Task: Clear the last hour site settings.
Action: Mouse moved to (1050, 27)
Screenshot: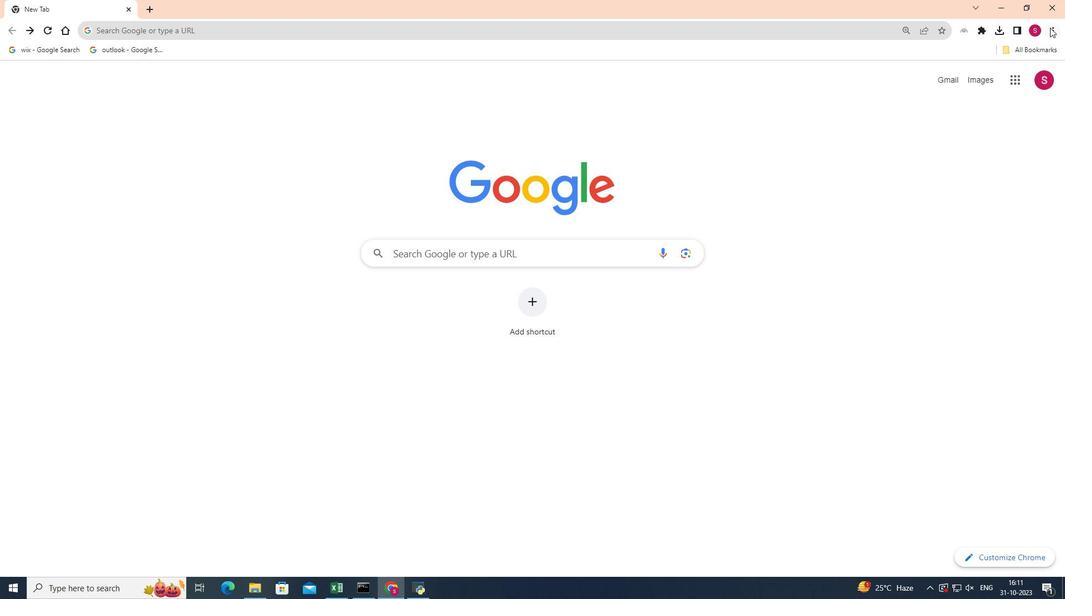 
Action: Mouse pressed left at (1050, 27)
Screenshot: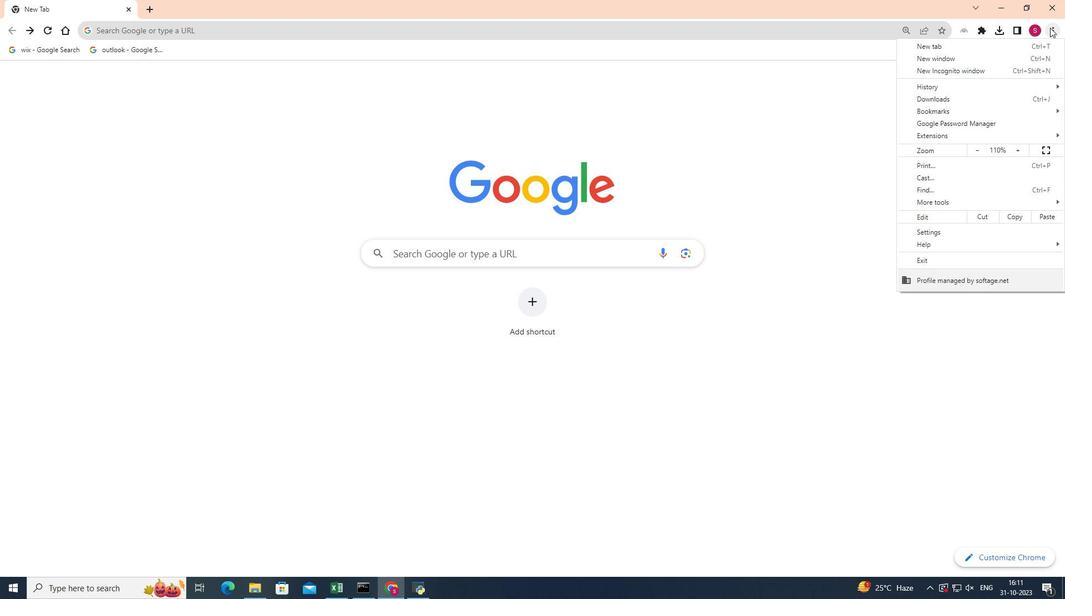 
Action: Mouse moved to (934, 202)
Screenshot: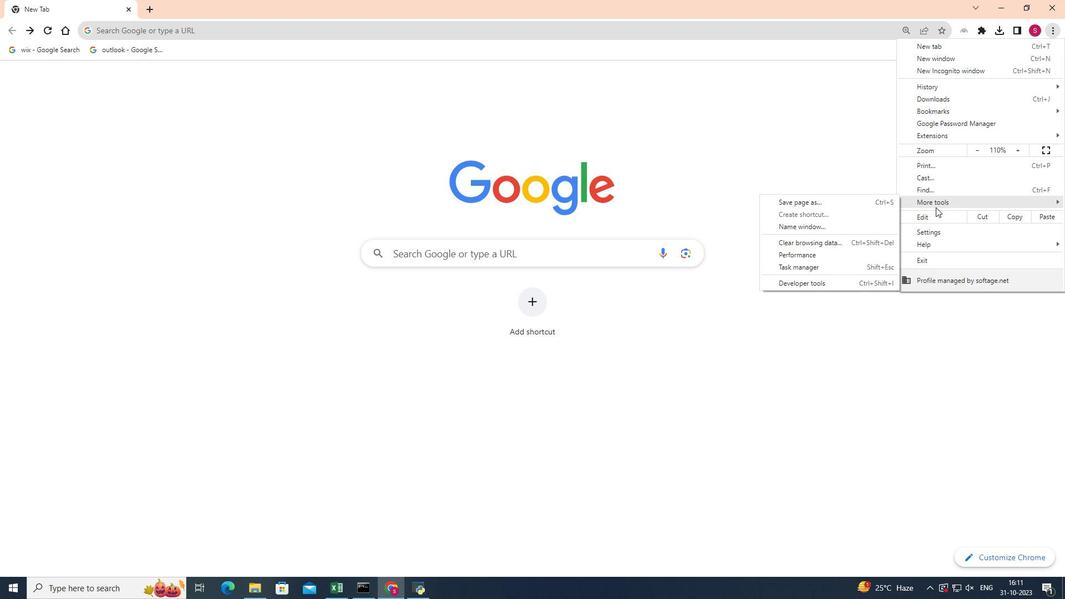 
Action: Mouse pressed left at (934, 202)
Screenshot: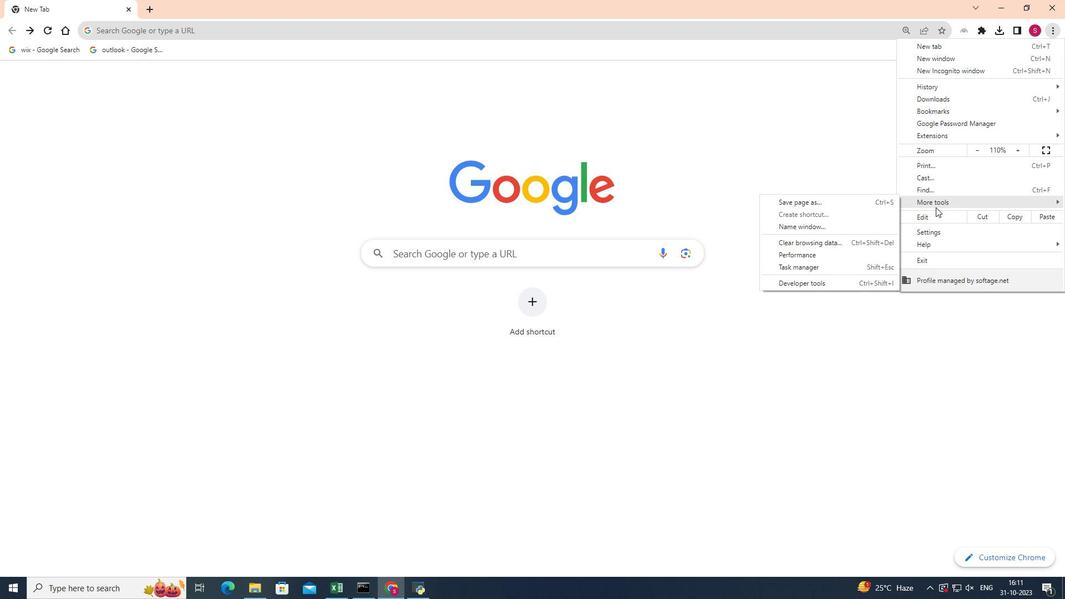 
Action: Mouse moved to (936, 207)
Screenshot: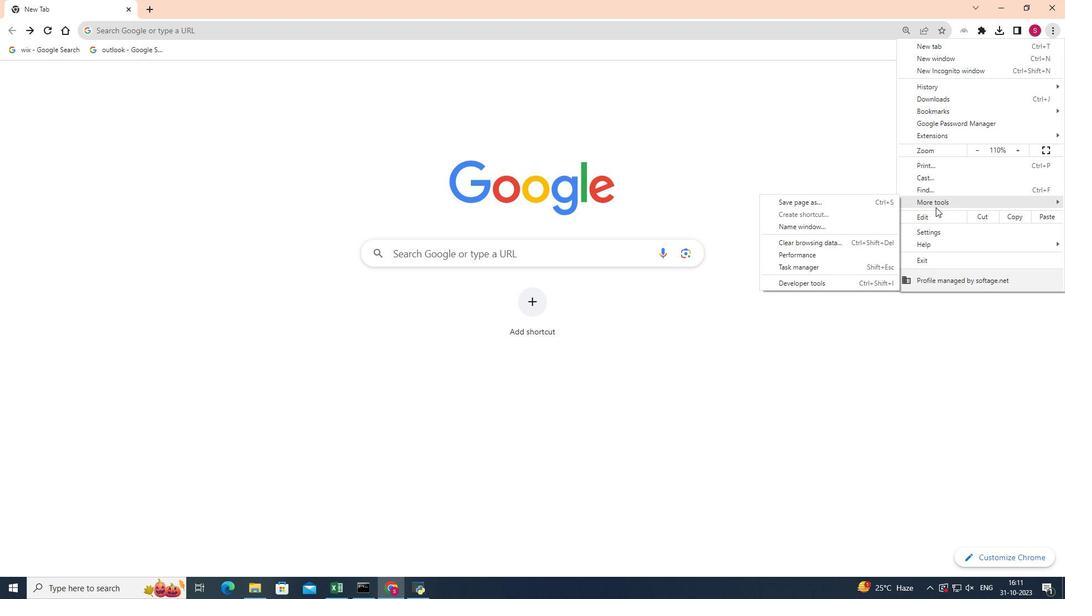 
Action: Mouse pressed left at (936, 207)
Screenshot: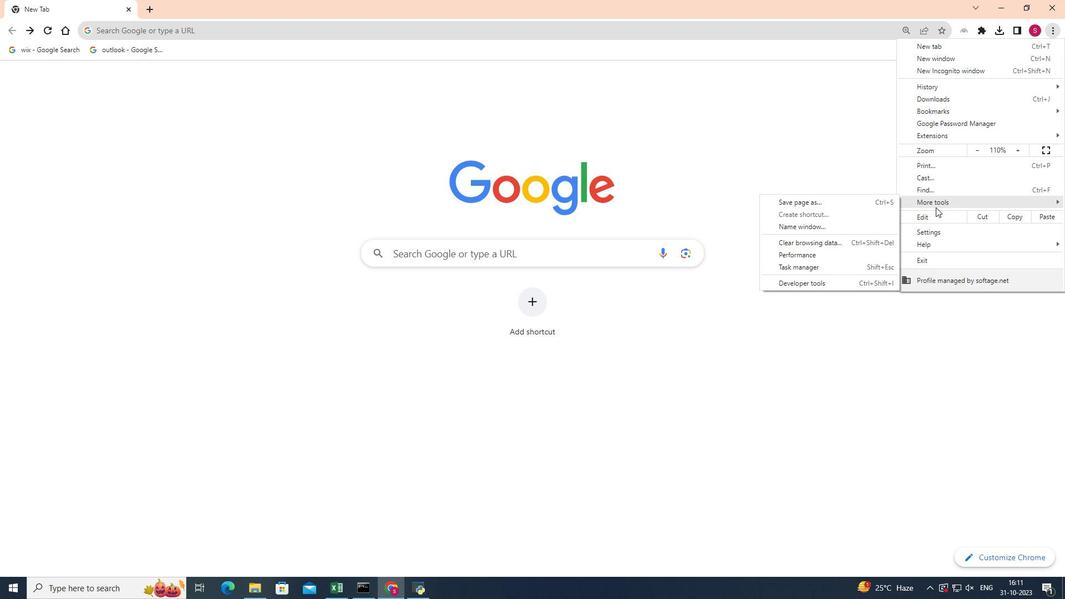 
Action: Mouse moved to (841, 238)
Screenshot: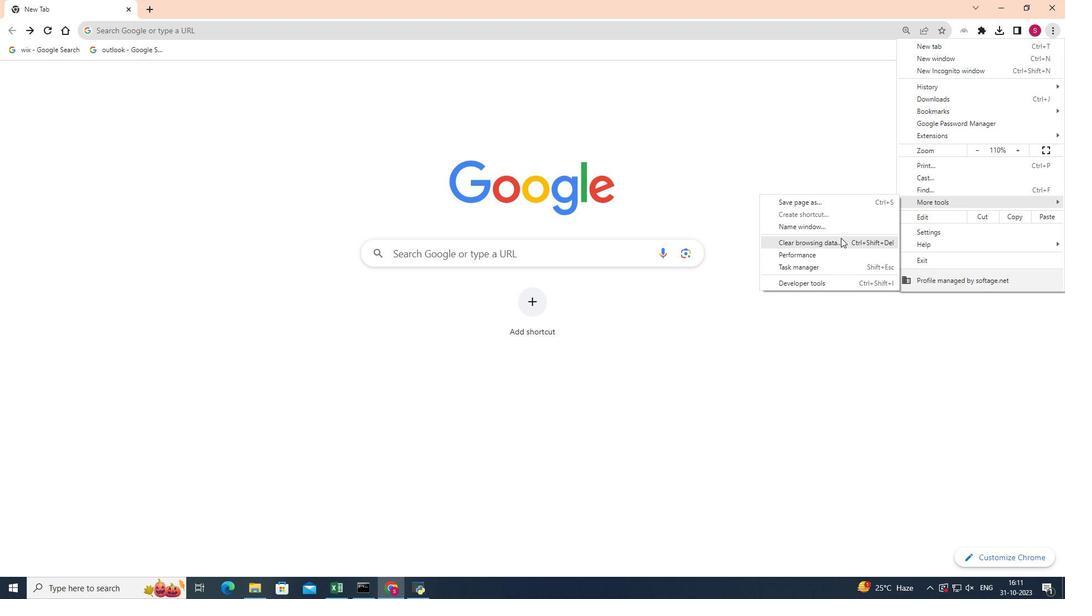 
Action: Mouse pressed left at (841, 238)
Screenshot: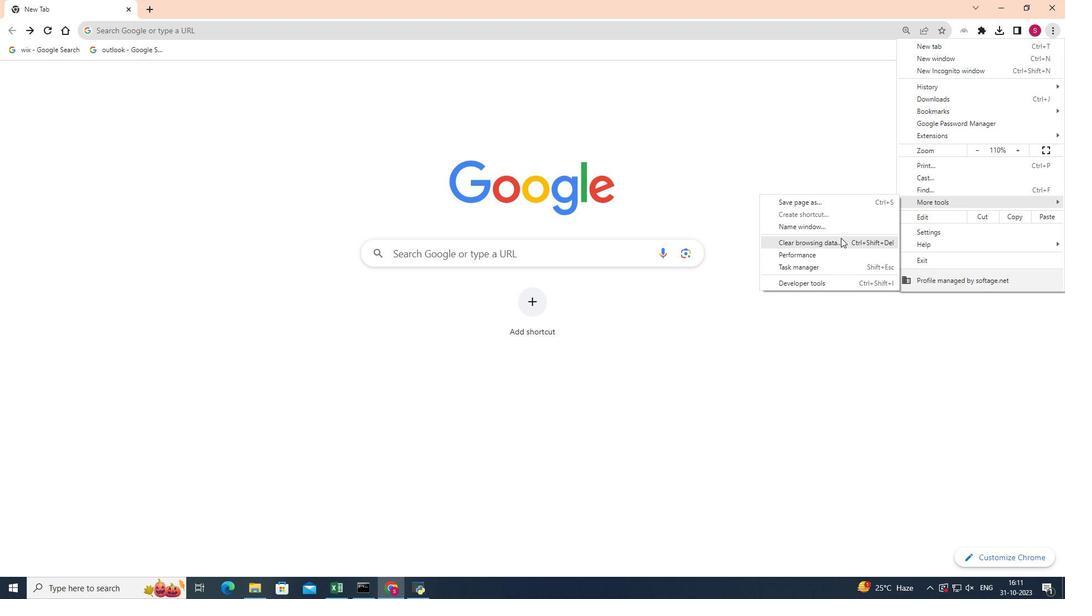 
Action: Mouse moved to (600, 176)
Screenshot: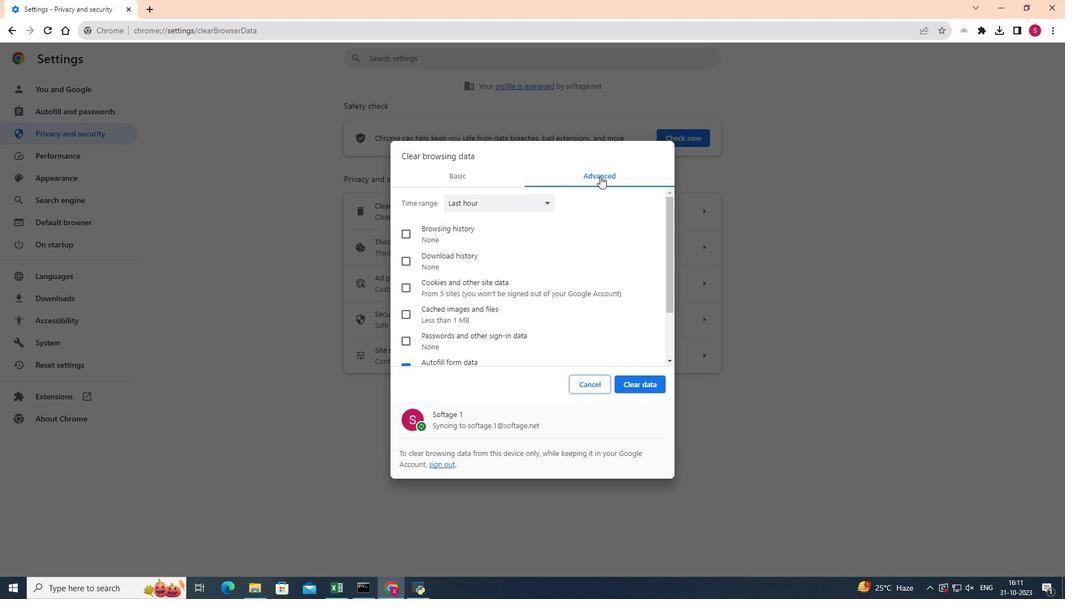 
Action: Mouse pressed left at (600, 176)
Screenshot: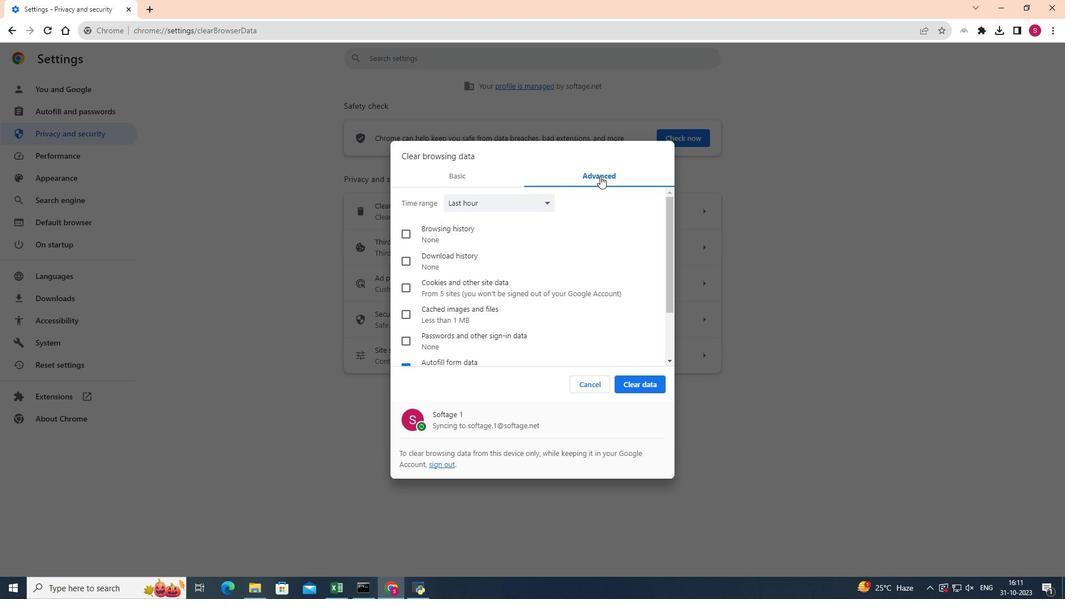 
Action: Mouse moved to (534, 200)
Screenshot: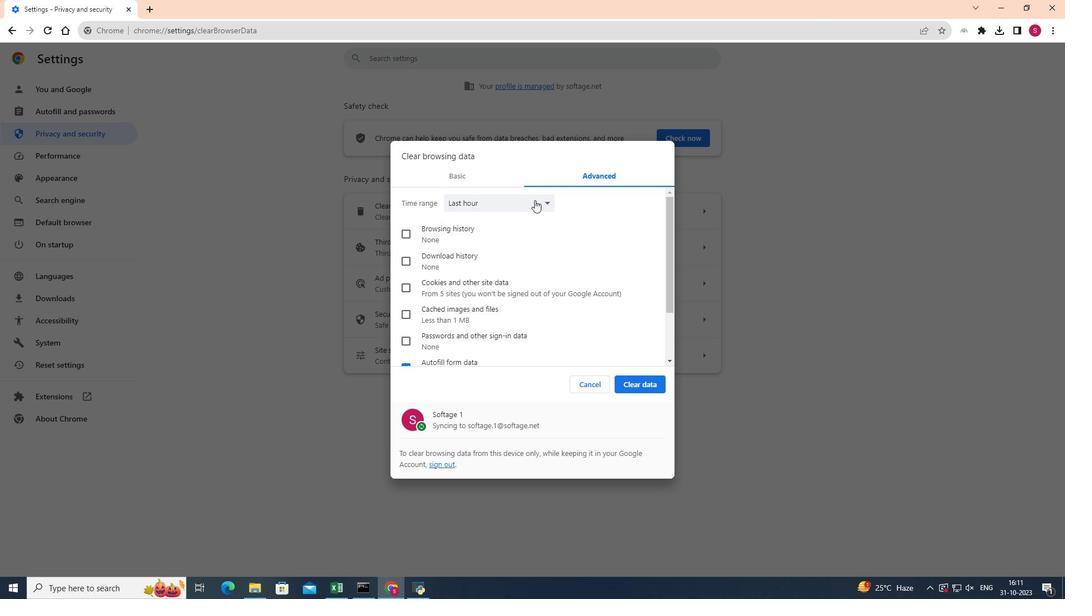 
Action: Mouse pressed left at (534, 200)
Screenshot: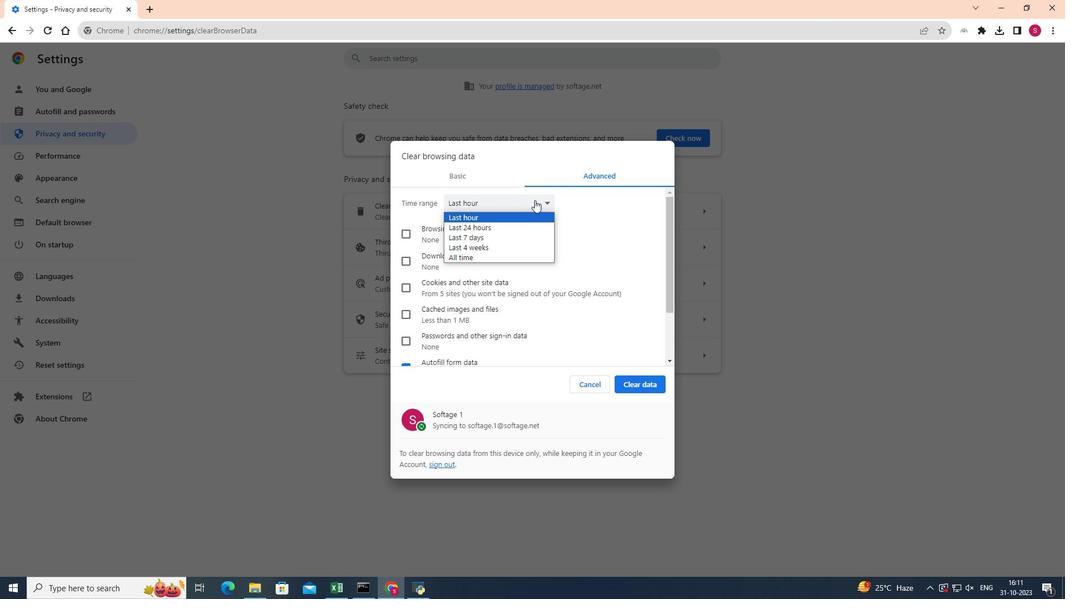 
Action: Mouse moved to (493, 215)
Screenshot: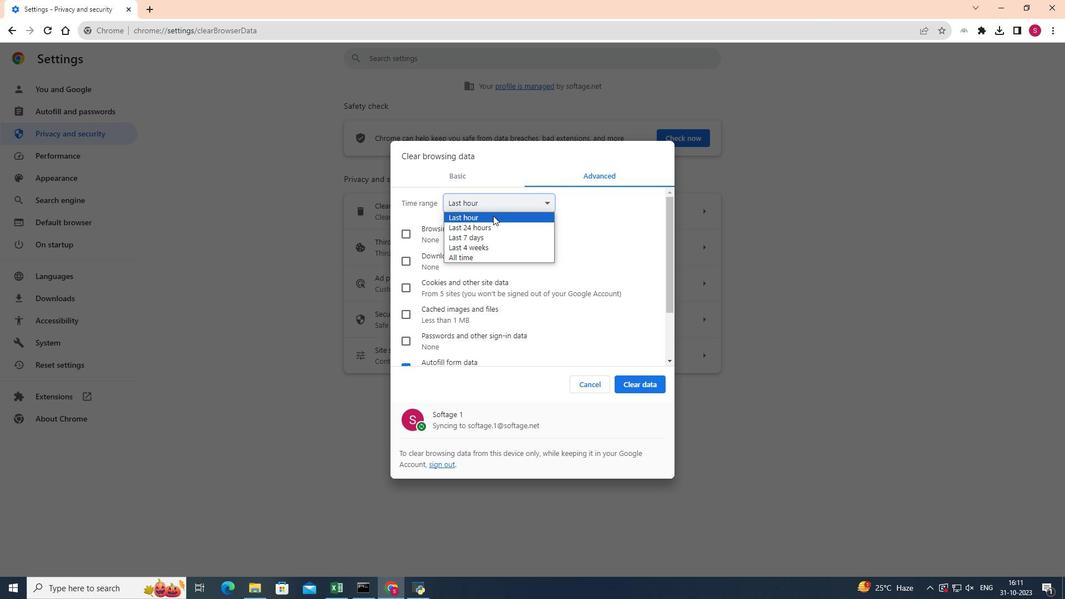 
Action: Mouse pressed left at (493, 215)
Screenshot: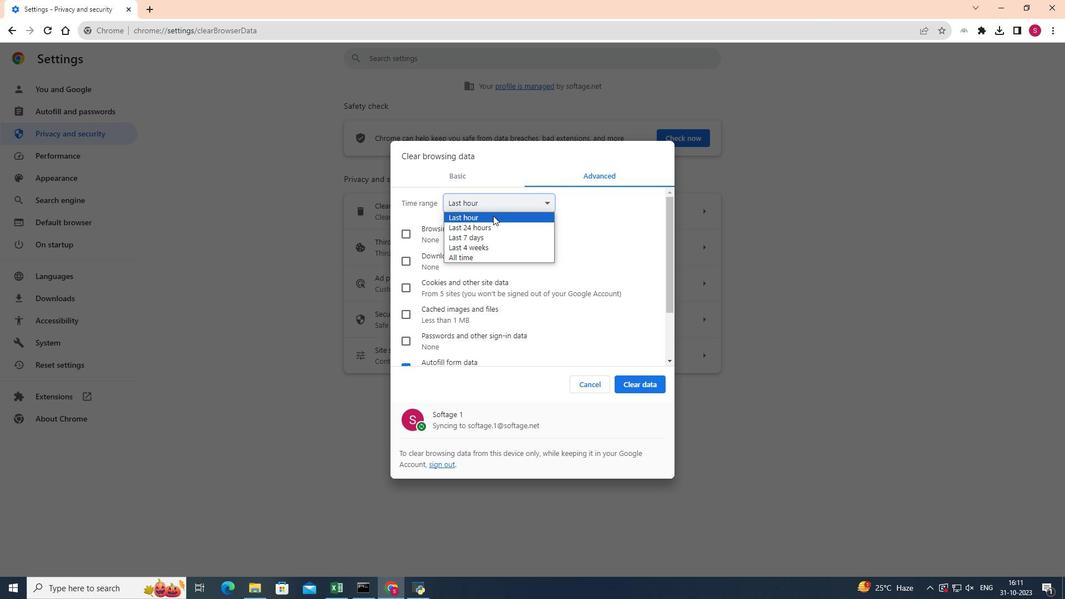 
Action: Mouse moved to (438, 277)
Screenshot: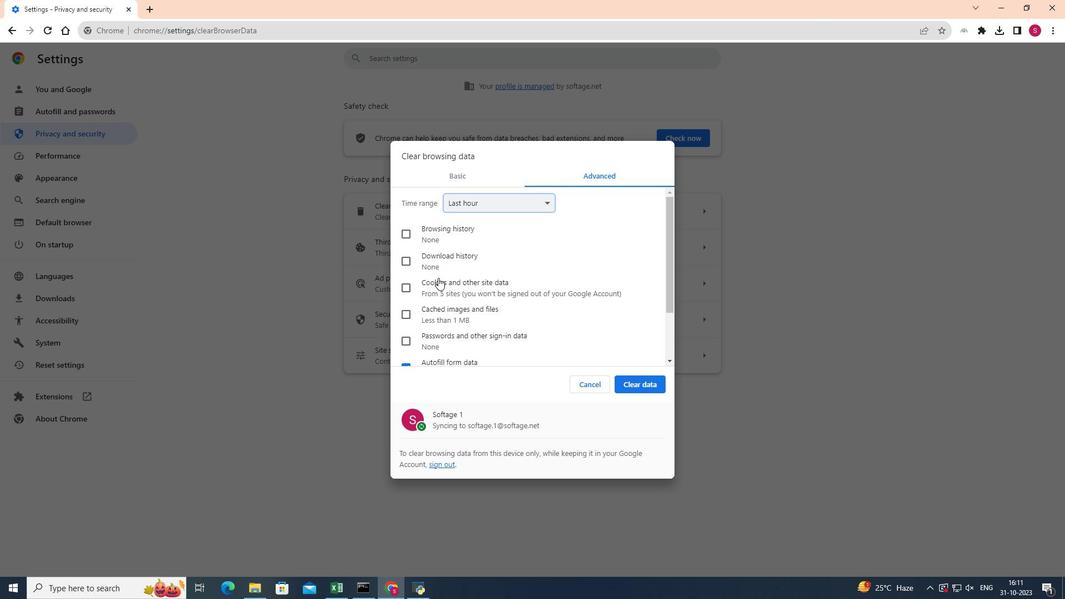 
Action: Mouse scrolled (438, 277) with delta (0, 0)
Screenshot: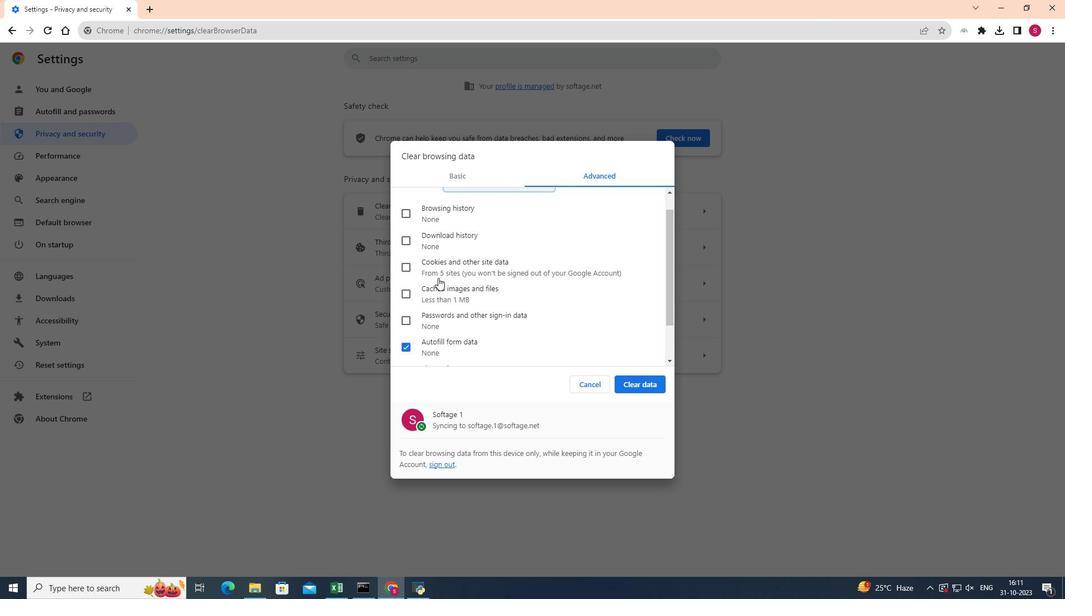 
Action: Mouse scrolled (438, 277) with delta (0, 0)
Screenshot: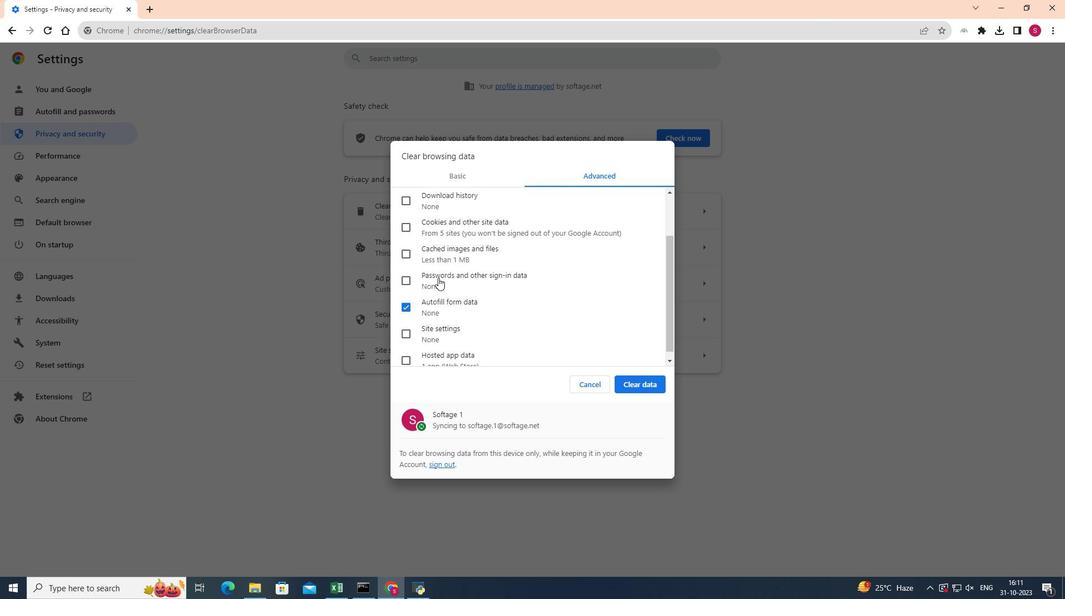
Action: Mouse moved to (410, 296)
Screenshot: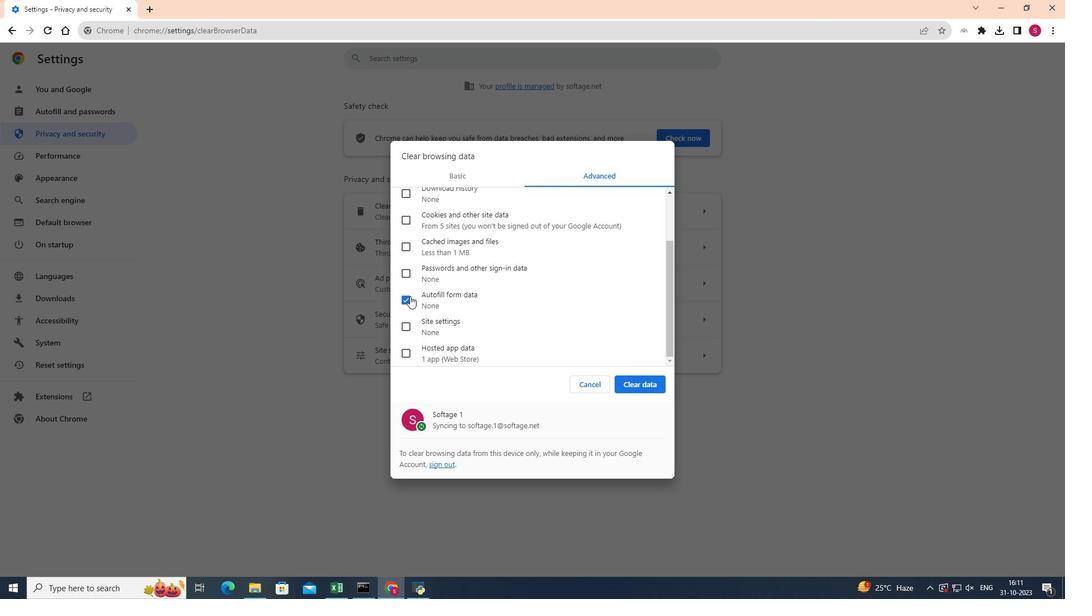 
Action: Mouse pressed left at (410, 296)
Screenshot: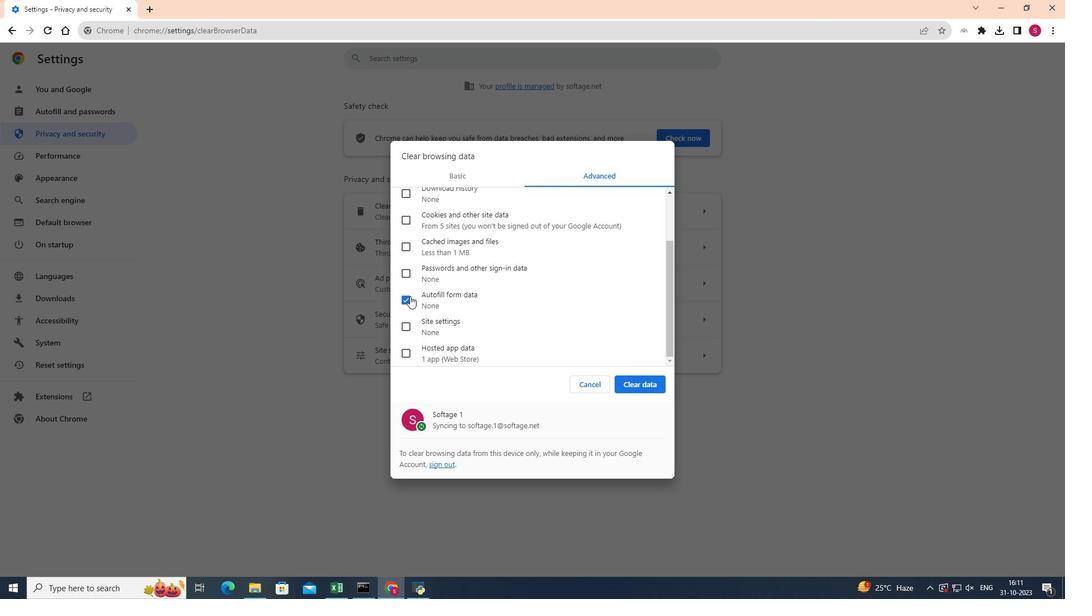 
Action: Mouse moved to (403, 327)
Screenshot: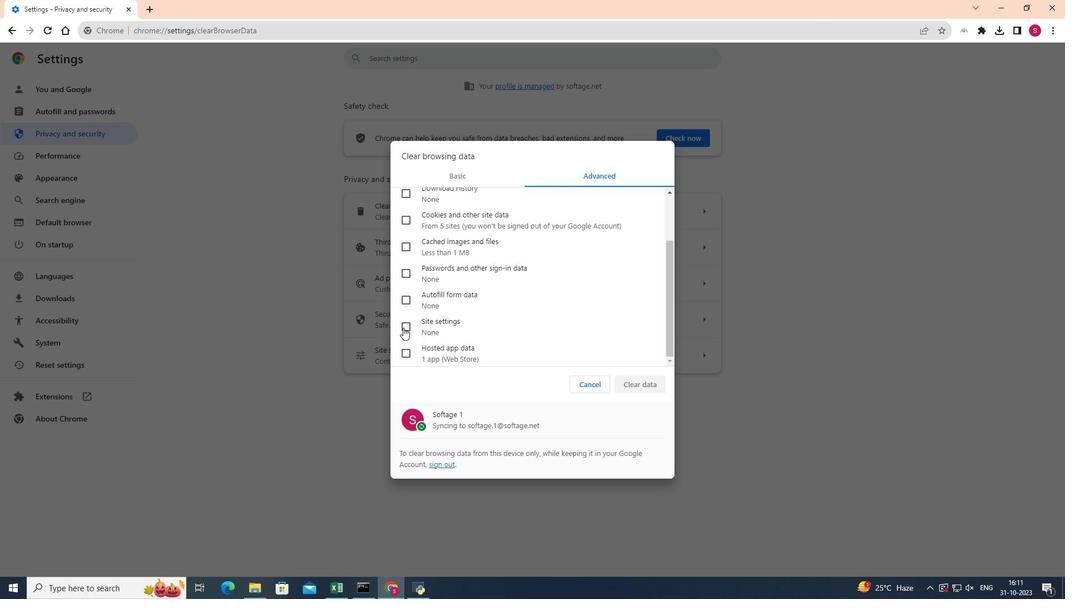 
Action: Mouse pressed left at (403, 327)
Screenshot: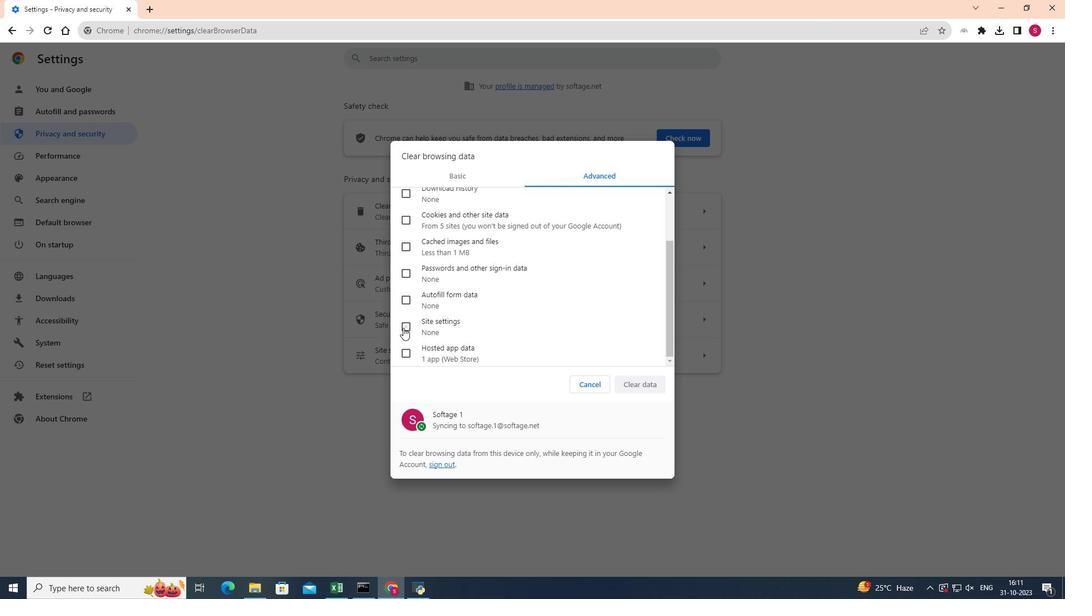 
Action: Mouse moved to (634, 381)
Screenshot: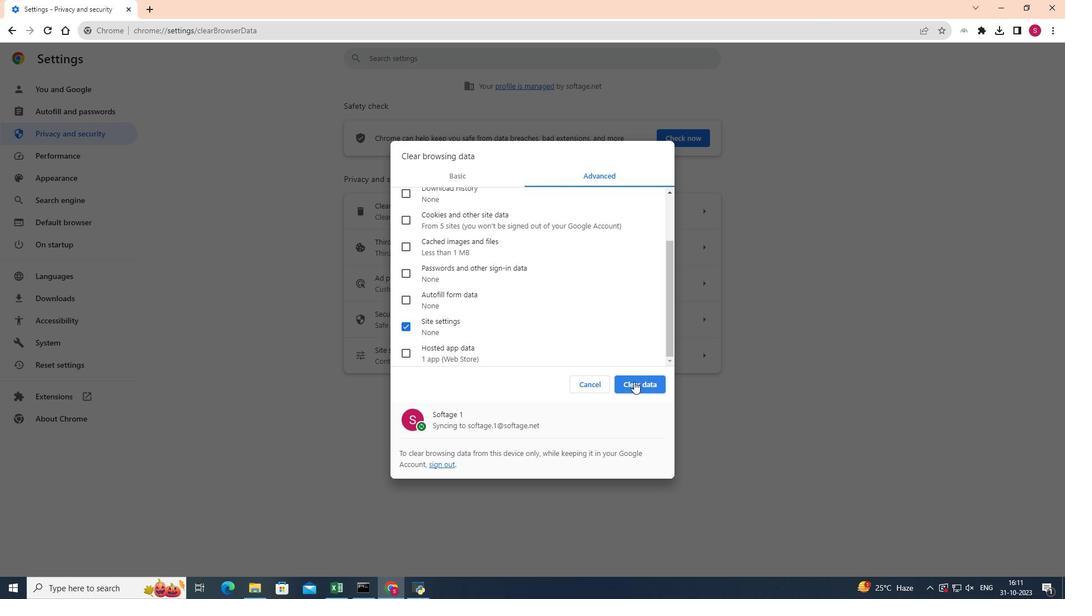 
Action: Mouse pressed left at (634, 381)
Screenshot: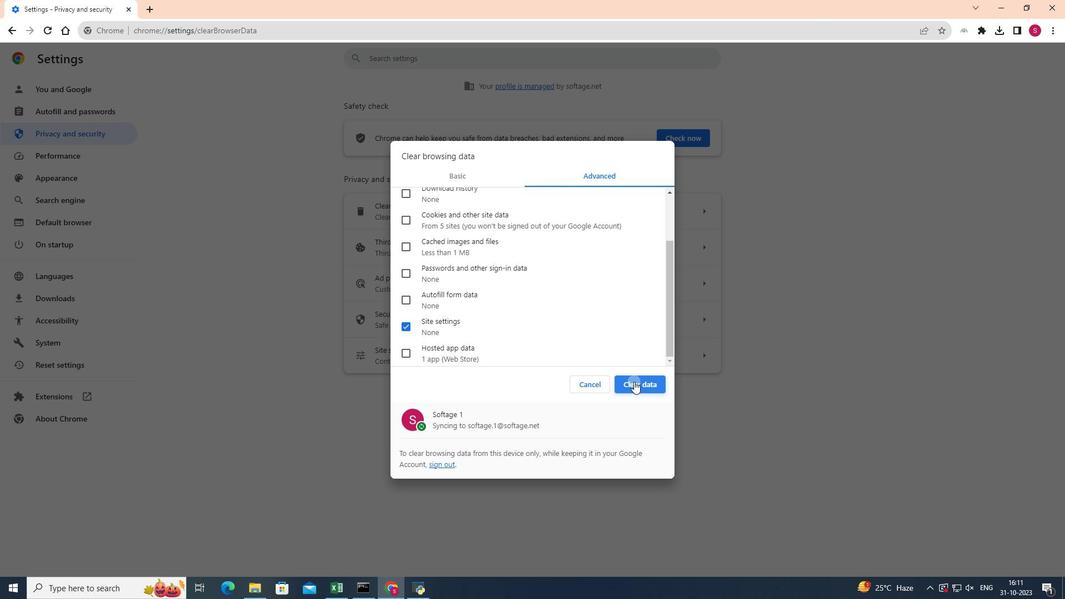 
Action: Mouse moved to (634, 381)
Screenshot: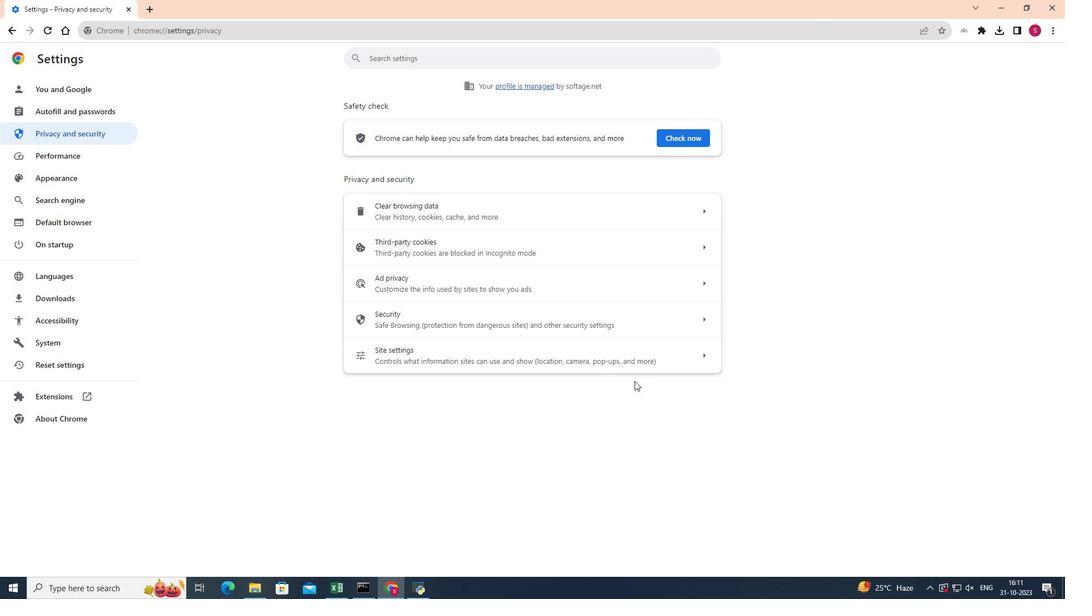 
